 Task: Create Card Email Marketing Campaign Review in Board Social Media Advertising Platforms and Tools to Workspace Bankruptcy and Restructuring Services. Create Card Spiritual Development Review in Board Product Market Segmentation and Targeting to Workspace Bankruptcy and Restructuring Services. Create Card Email Marketing Campaign Review in Board Public Relations Influencer Marketing Strategy and Execution to Workspace Bankruptcy and Restructuring Services
Action: Mouse moved to (792, 158)
Screenshot: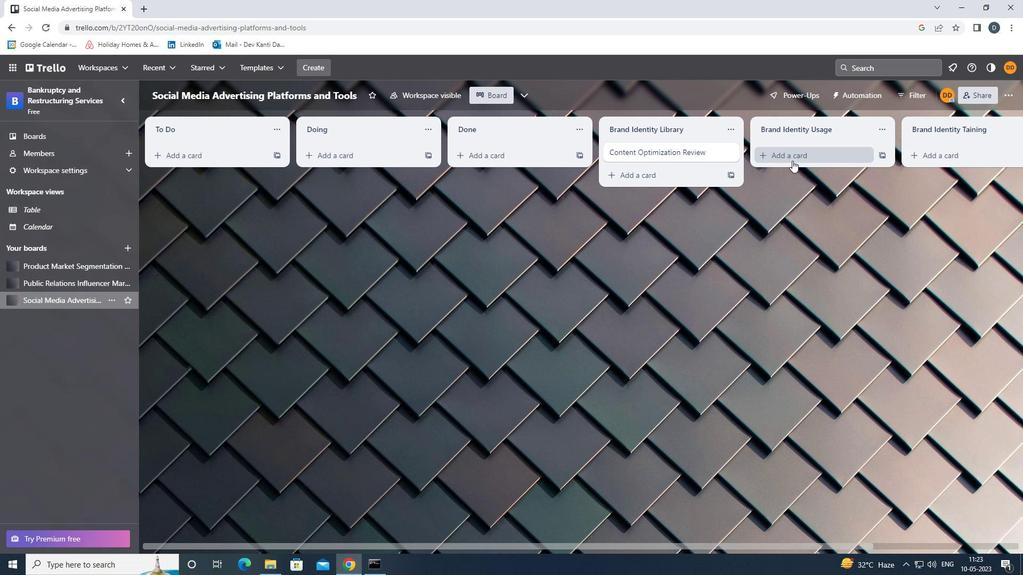 
Action: Mouse pressed left at (792, 158)
Screenshot: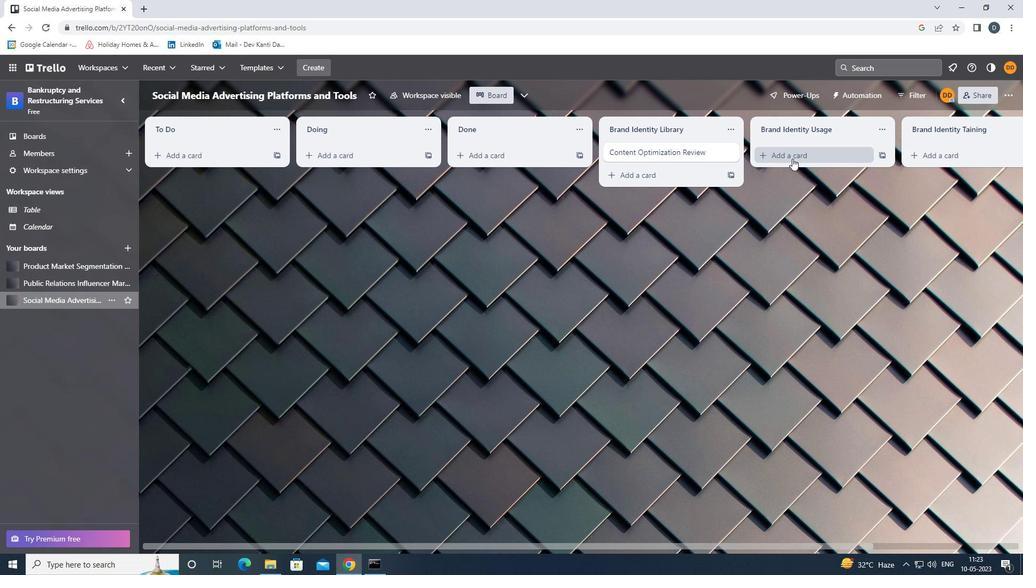 
Action: Mouse moved to (798, 159)
Screenshot: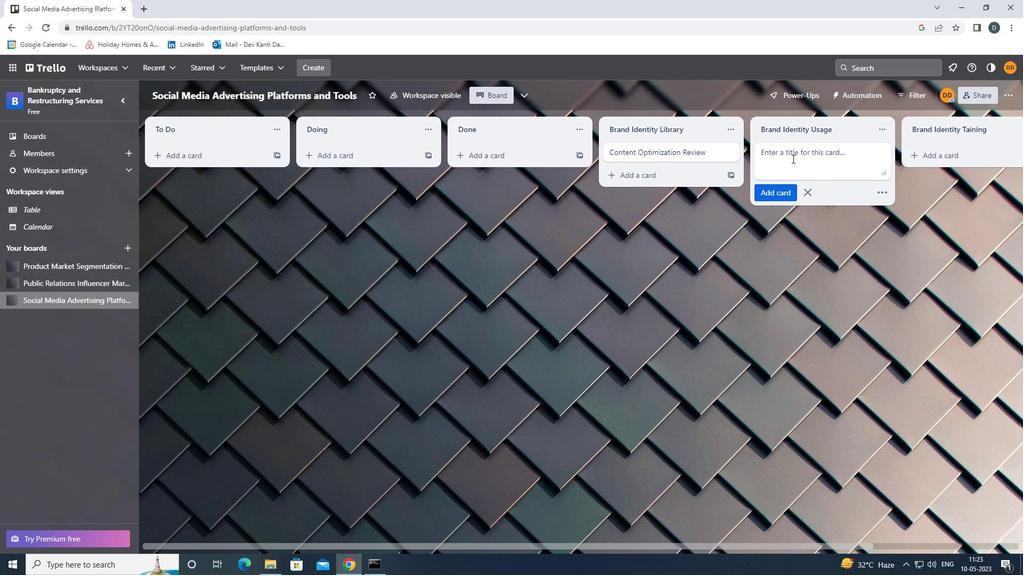 
Action: Key pressed <Key.shift><Key.shift><Key.shift><Key.shift><Key.shift><Key.shift><Key.shift><Key.shift><Key.shift><Key.shift><Key.shift><Key.shift><Key.shift>EMAIL<Key.space><Key.shift>MARKETING<Key.space><Key.shift><Key.shift><Key.shift><Key.shift>CAMPAIGN<Key.space><Key.shift><Key.shift><Key.shift><Key.shift><Key.shift><Key.shift><Key.shift><Key.shift><Key.shift>REVIEW<Key.enter>
Screenshot: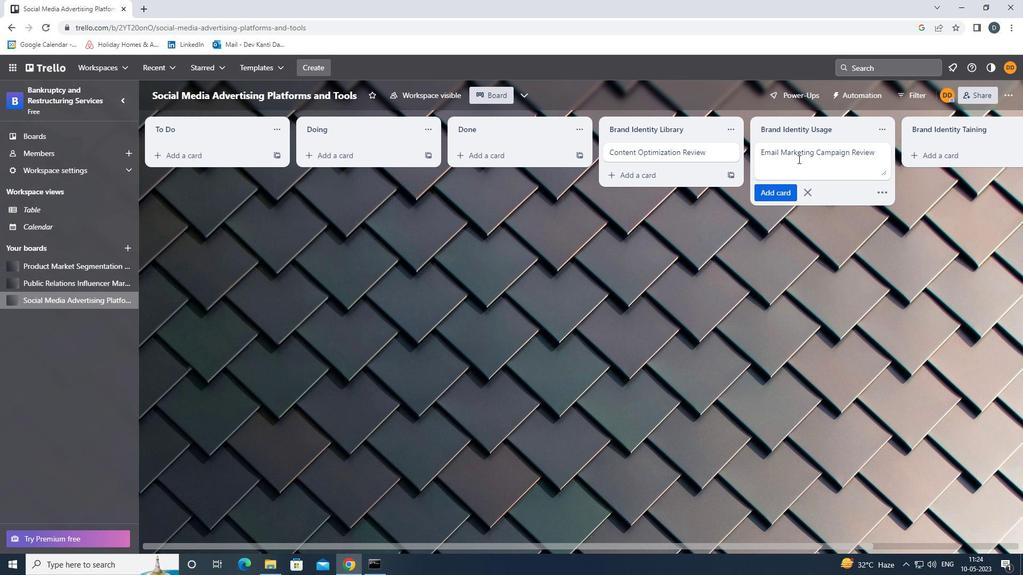 
Action: Mouse moved to (79, 266)
Screenshot: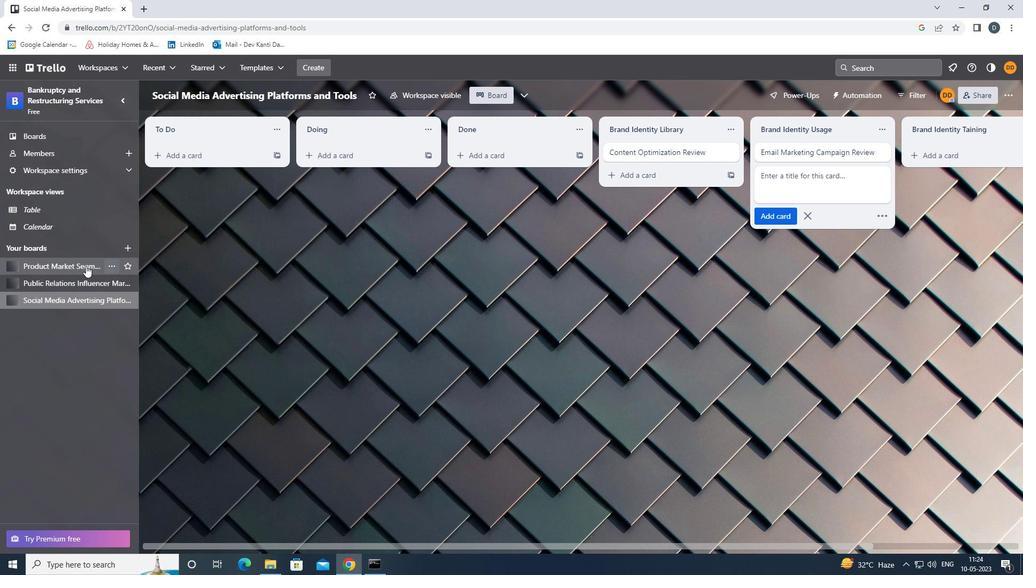 
Action: Mouse pressed left at (79, 266)
Screenshot: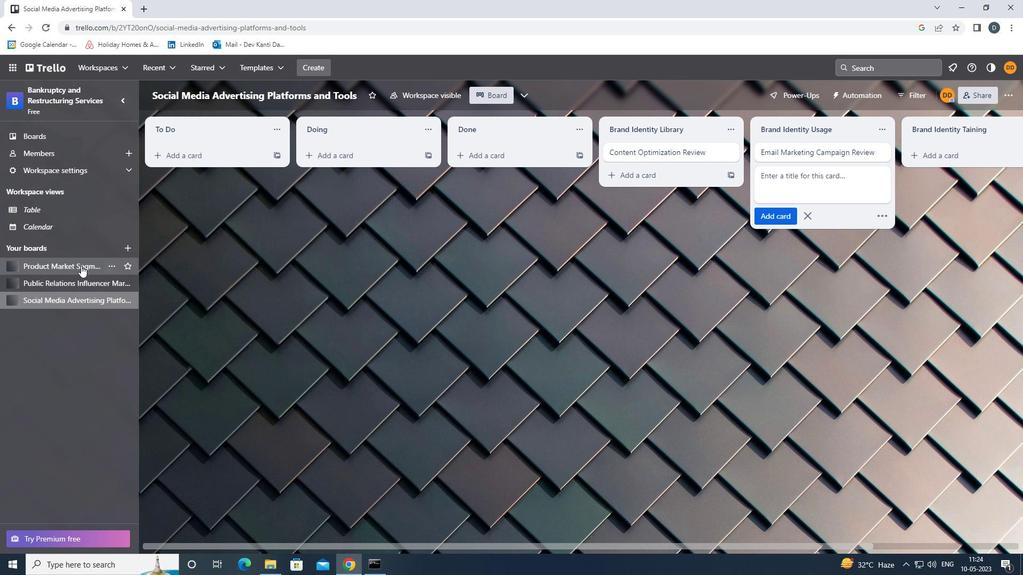
Action: Mouse moved to (783, 156)
Screenshot: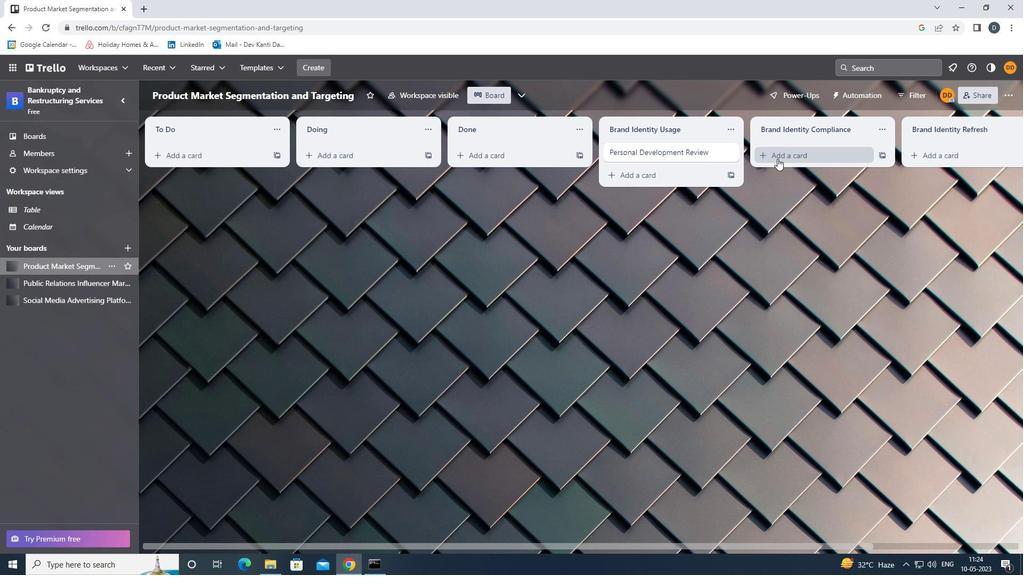 
Action: Mouse pressed left at (783, 156)
Screenshot: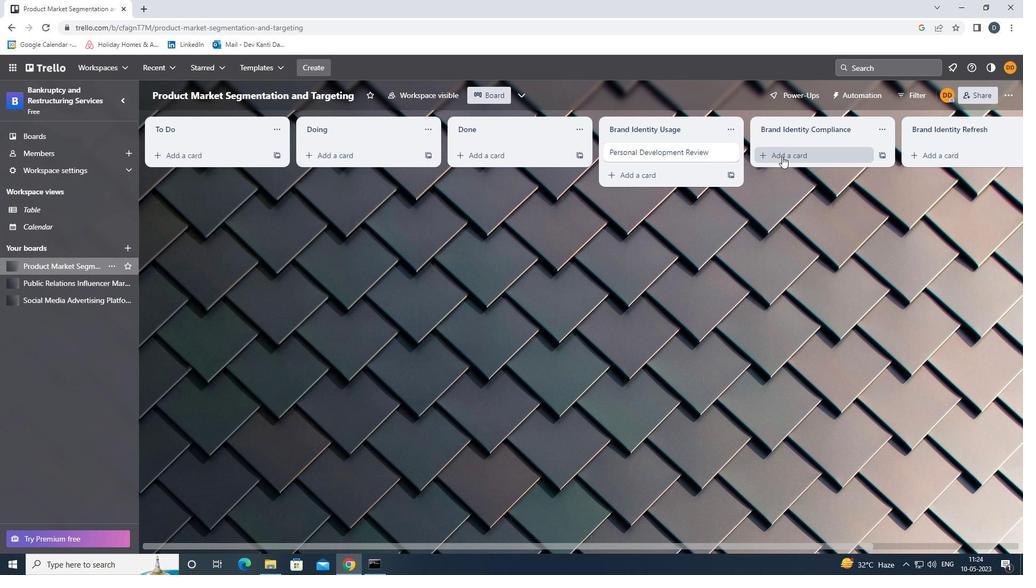 
Action: Mouse moved to (788, 164)
Screenshot: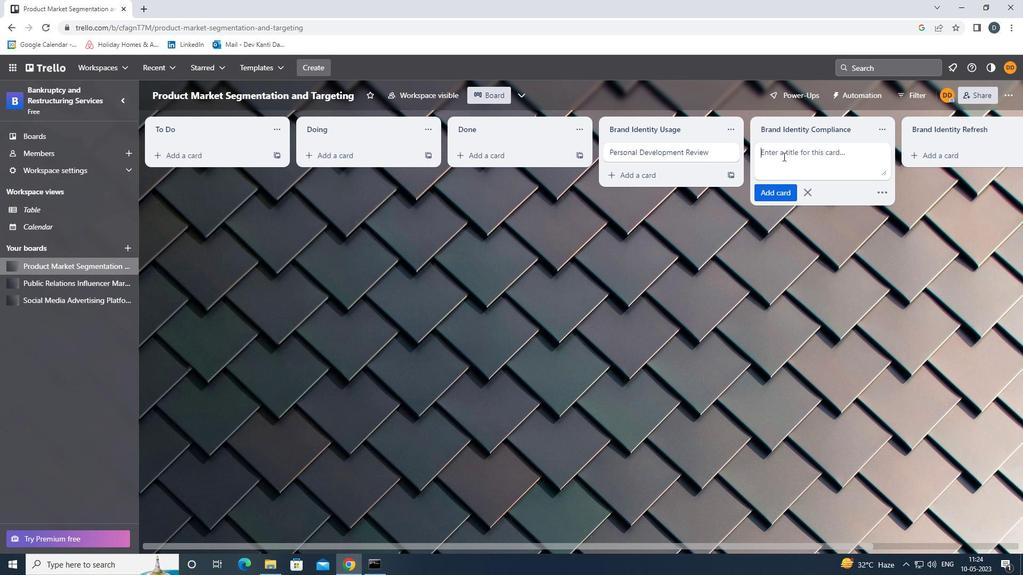 
Action: Key pressed <Key.shift><Key.shift><Key.shift><Key.shift><Key.shift><Key.shift><Key.shift><Key.shift><Key.shift><Key.shift><Key.shift><Key.shift><Key.shift><Key.shift><Key.shift><Key.shift><Key.shift><Key.shift><Key.shift>SPIRITUAL<Key.space><Key.shift><Key.shift><Key.shift><Key.shift><Key.shift><Key.shift><Key.shift><Key.shift>DEVELOPMENT<Key.space><Key.shift><Key.shift><Key.shift><Key.shift><Key.shift><Key.shift><Key.shift><Key.shift><Key.shift><Key.shift><Key.shift><Key.shift><Key.shift><Key.shift><Key.shift><Key.shift><Key.shift>REVIEW<Key.enter>
Screenshot: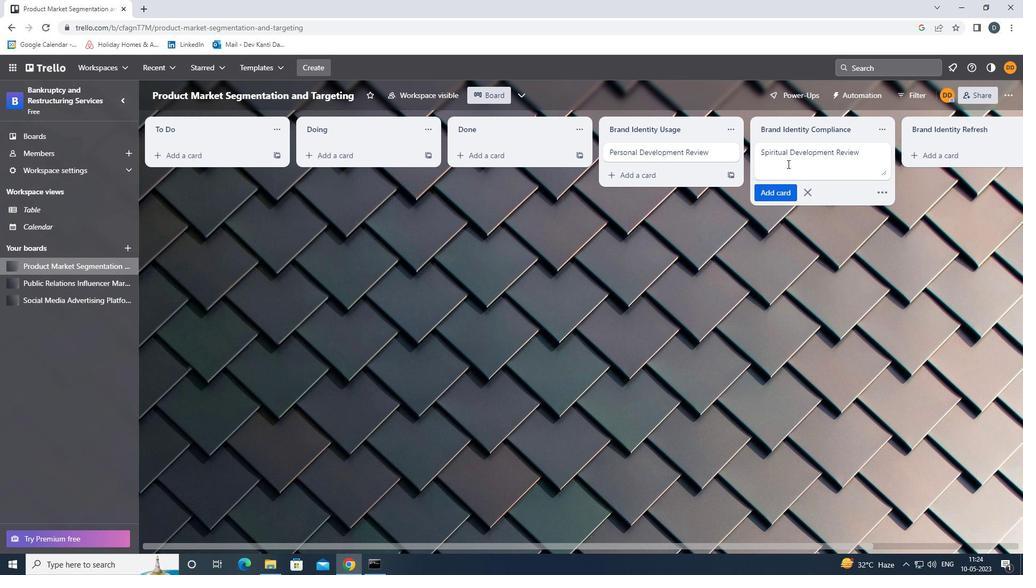 
Action: Mouse moved to (76, 282)
Screenshot: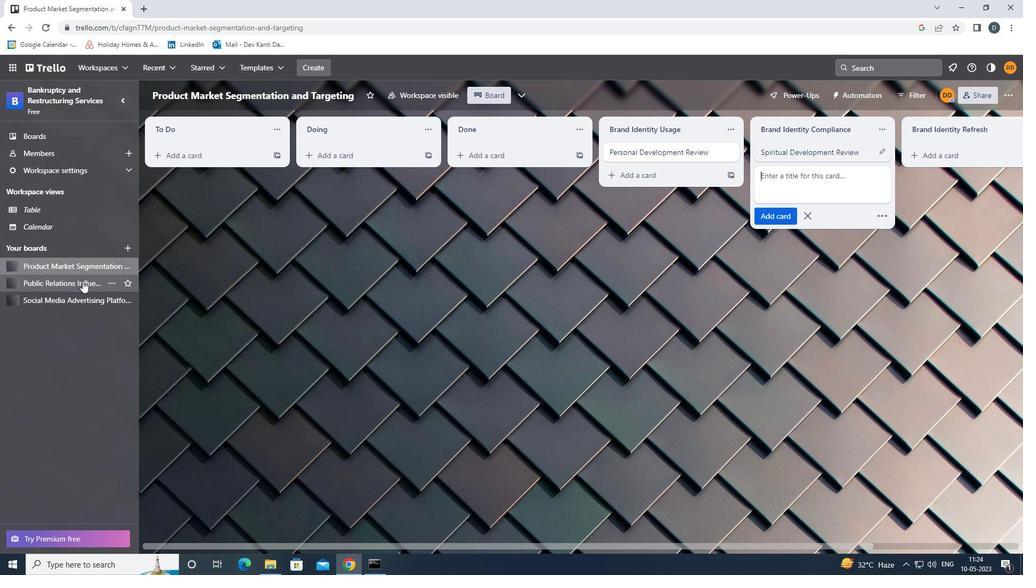 
Action: Mouse pressed left at (76, 282)
Screenshot: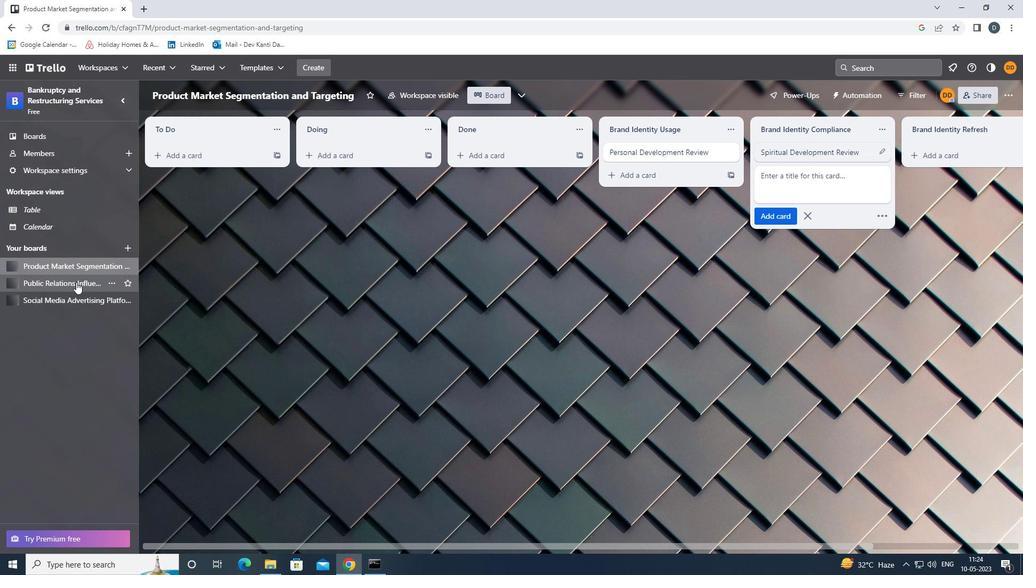 
Action: Mouse moved to (782, 152)
Screenshot: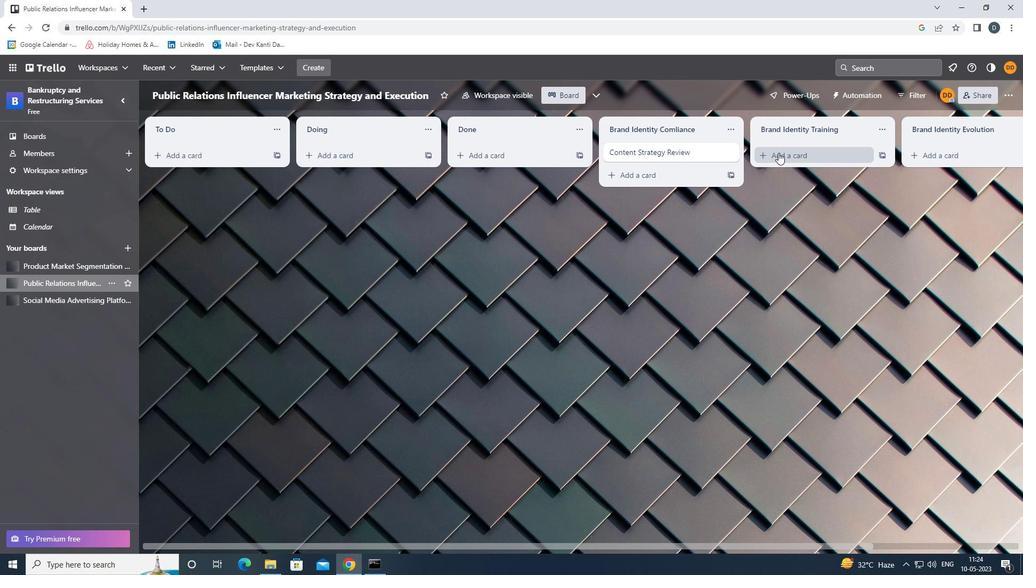 
Action: Mouse pressed left at (782, 152)
Screenshot: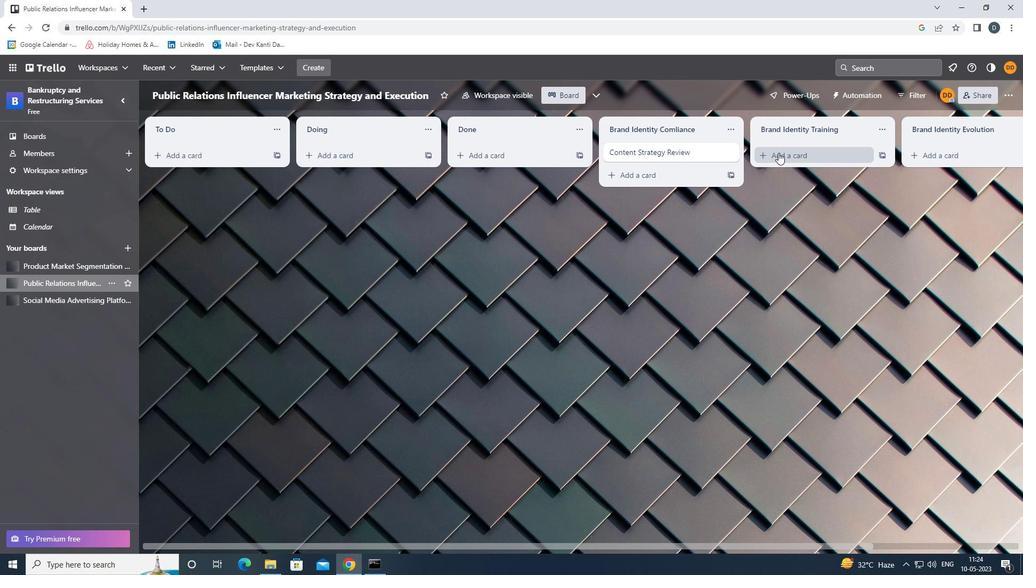 
Action: Mouse moved to (783, 158)
Screenshot: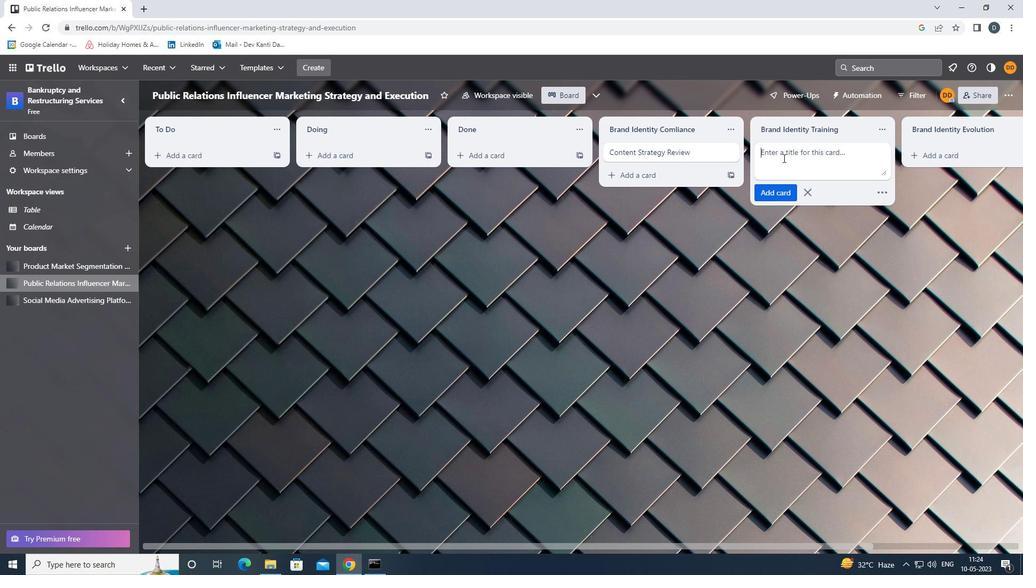 
Action: Key pressed <Key.shift><Key.shift><Key.shift><Key.shift><Key.shift><Key.shift><Key.shift><Key.shift><Key.shift><Key.shift><Key.shift><Key.shift><Key.shift><Key.shift><Key.shift><Key.shift><Key.shift><Key.shift><Key.shift><Key.shift><Key.shift><Key.shift>EMAL<Key.backspace>IL<Key.space><Key.shift><Key.shift><Key.shift><Key.shift><Key.shift><Key.shift><Key.shift><Key.shift><Key.shift><Key.shift><Key.shift><Key.shift><Key.shift><Key.shift>MARKETING<Key.space><Key.shift><Key.shift><Key.shift><Key.shift><Key.shift><Key.shift><Key.shift><Key.shift><Key.shift><Key.shift><Key.shift><Key.shift><Key.shift><Key.shift><Key.shift><Key.shift><Key.shift><Key.shift><Key.shift>CAMPAIGN<Key.space><Key.shift><Key.shift><Key.shift><Key.shift><Key.shift><Key.shift><Key.shift><Key.shift><Key.shift><Key.shift><Key.shift><Key.shift><Key.shift><Key.shift><Key.shift><Key.shift><Key.shift><Key.shift><Key.shift>REVIEW<Key.enter>
Screenshot: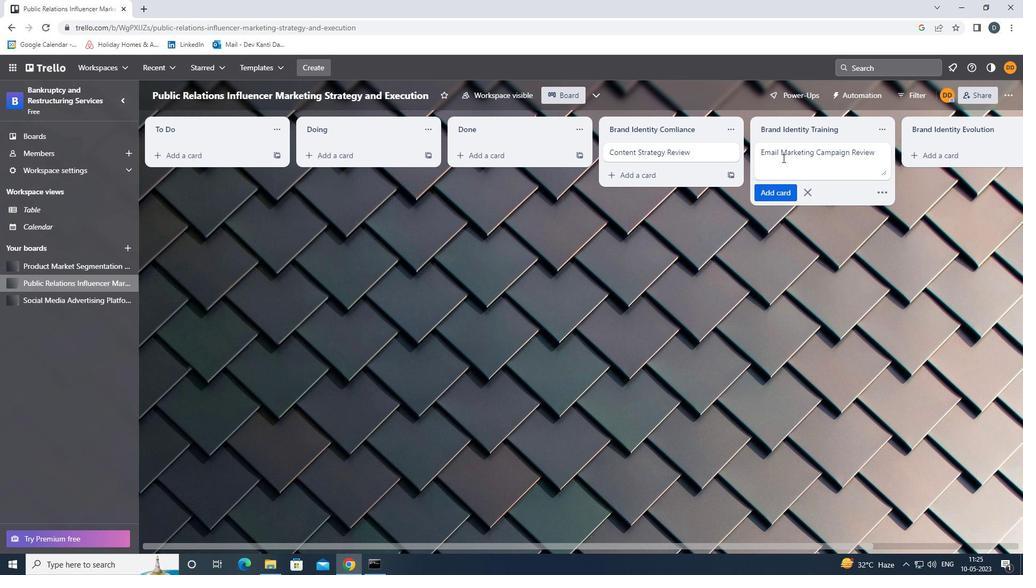 
Action: Mouse moved to (738, 188)
Screenshot: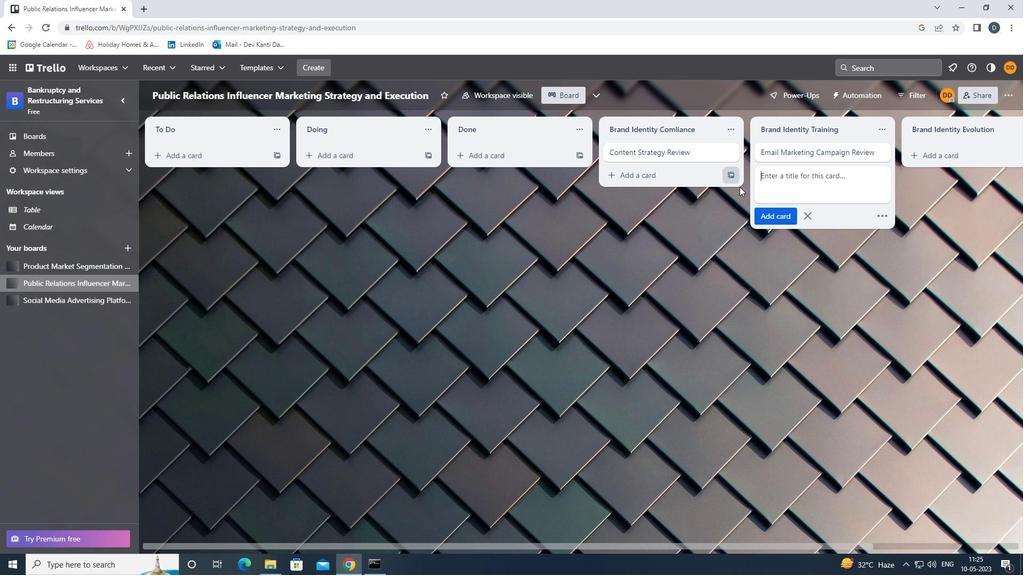 
